 Task: Invite Team Member Softage.1@softage.net to Workspace Business Development and Sales. Invite Team Member Softage.2@softage.net to Workspace Business Development and Sales. Invite Team Member Softage.3@softage.net to Workspace Business Development and Sales. Invite Team Member Softage.4@softage.net to Workspace Business Development and Sales
Action: Mouse moved to (741, 86)
Screenshot: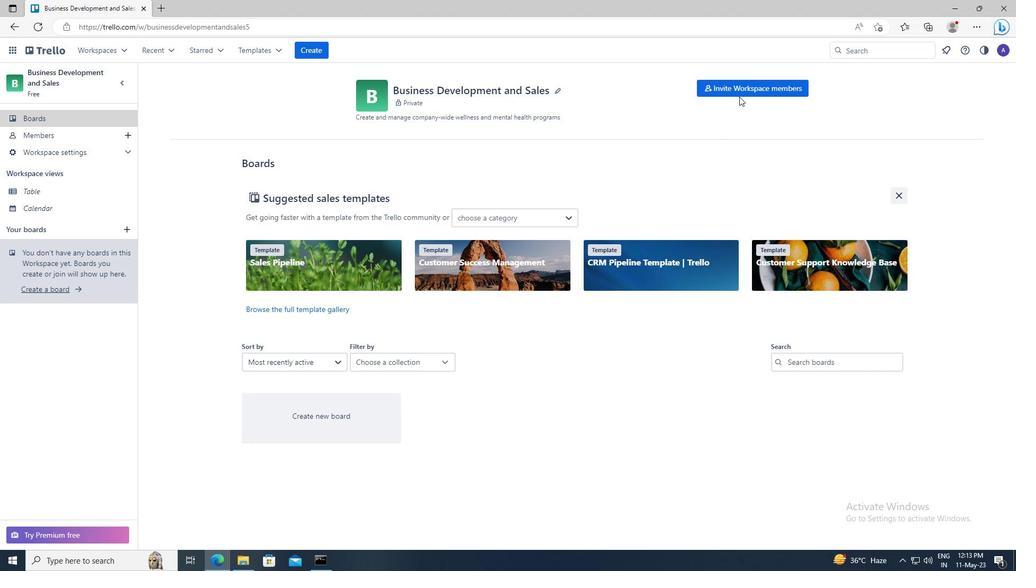 
Action: Mouse pressed left at (741, 86)
Screenshot: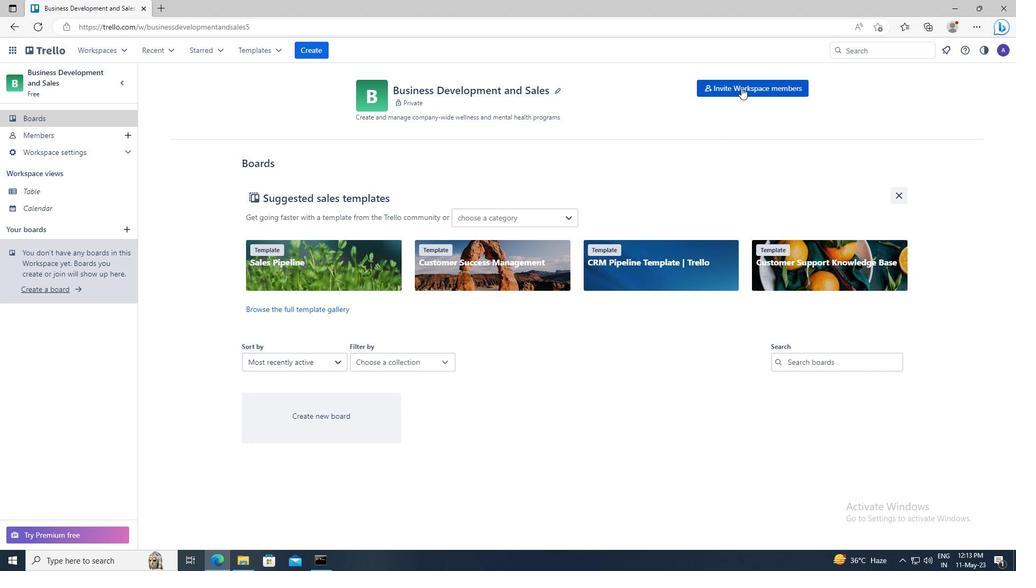 
Action: Mouse moved to (425, 292)
Screenshot: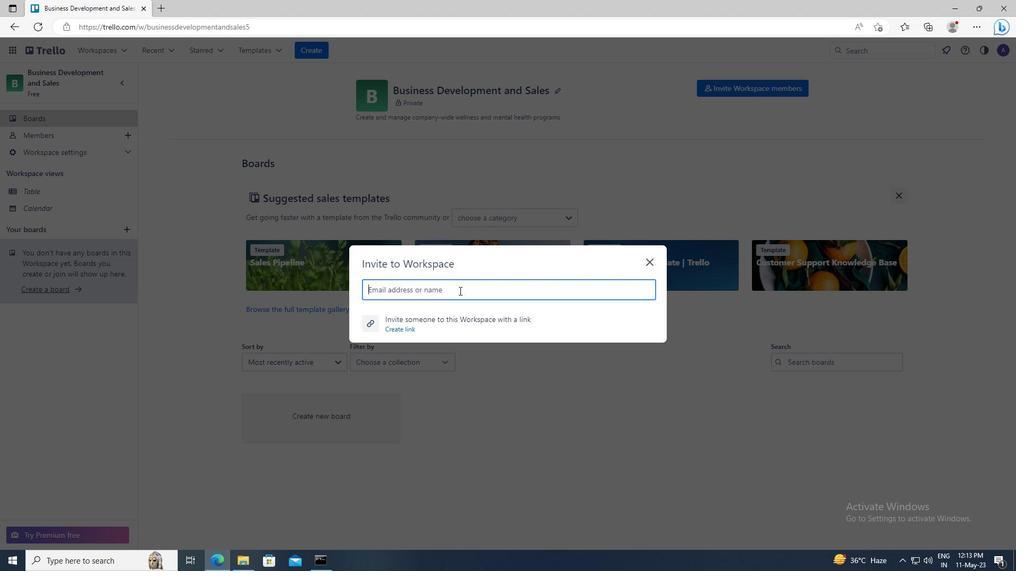 
Action: Mouse pressed left at (425, 292)
Screenshot: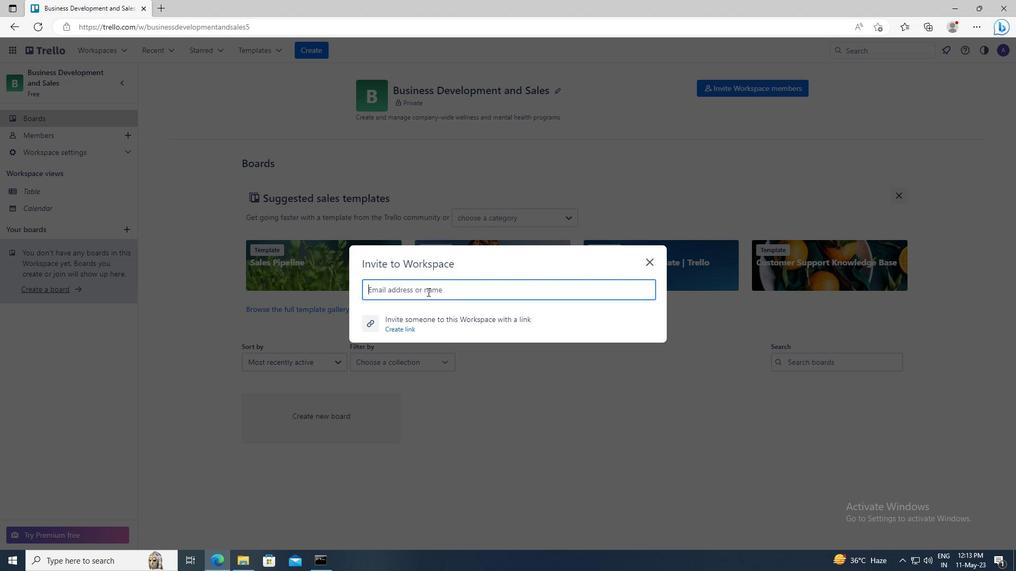
Action: Key pressed <Key.shift>SOFTAGE.1<Key.shift>@SOFTAGE.NET
Screenshot: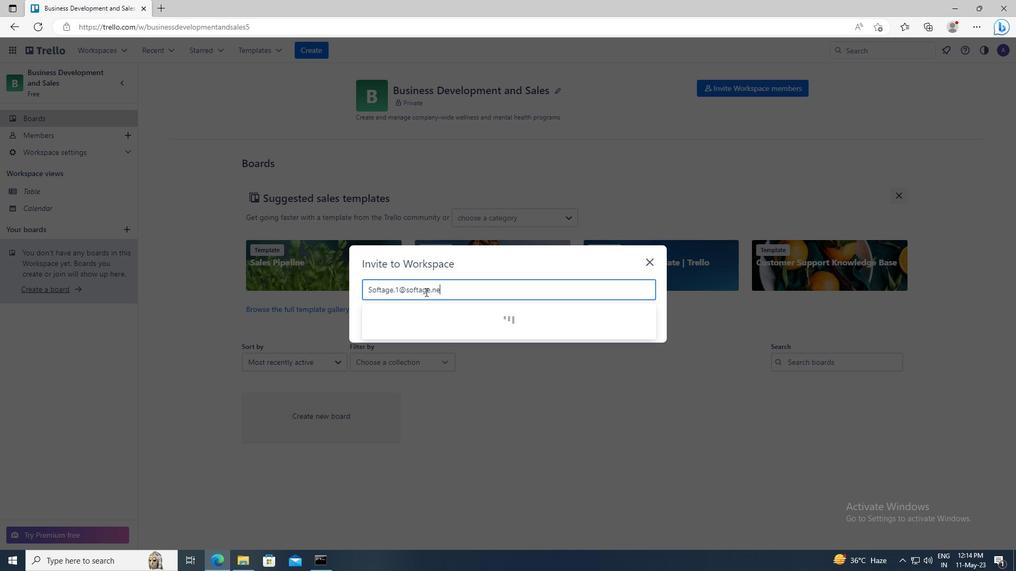 
Action: Mouse moved to (426, 315)
Screenshot: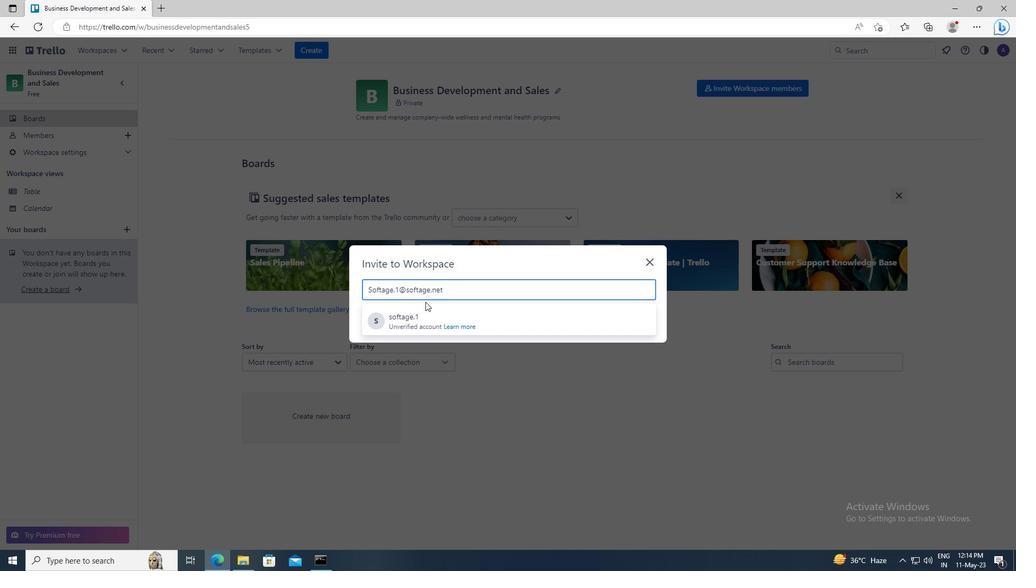 
Action: Mouse pressed left at (426, 315)
Screenshot: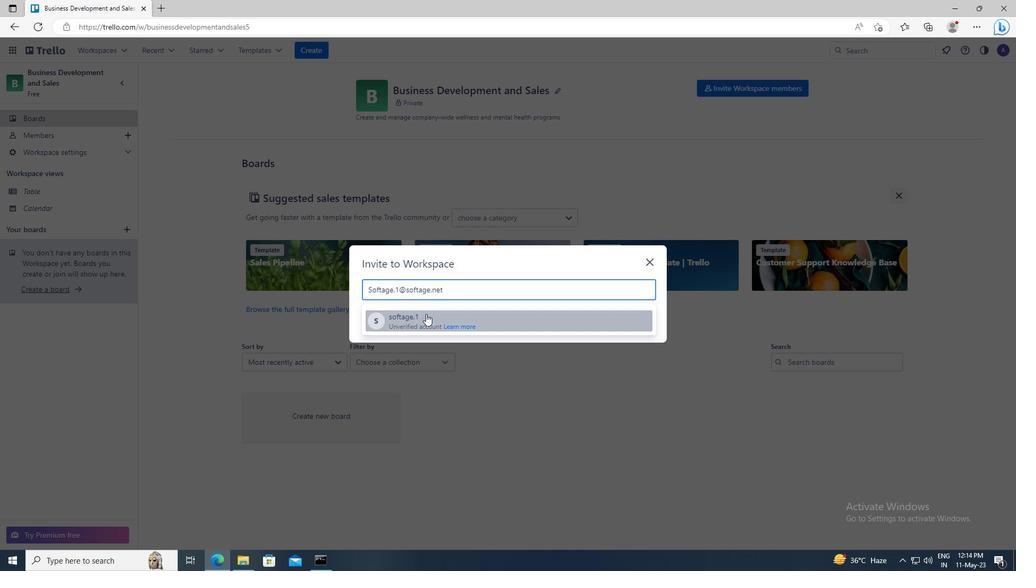 
Action: Mouse moved to (622, 267)
Screenshot: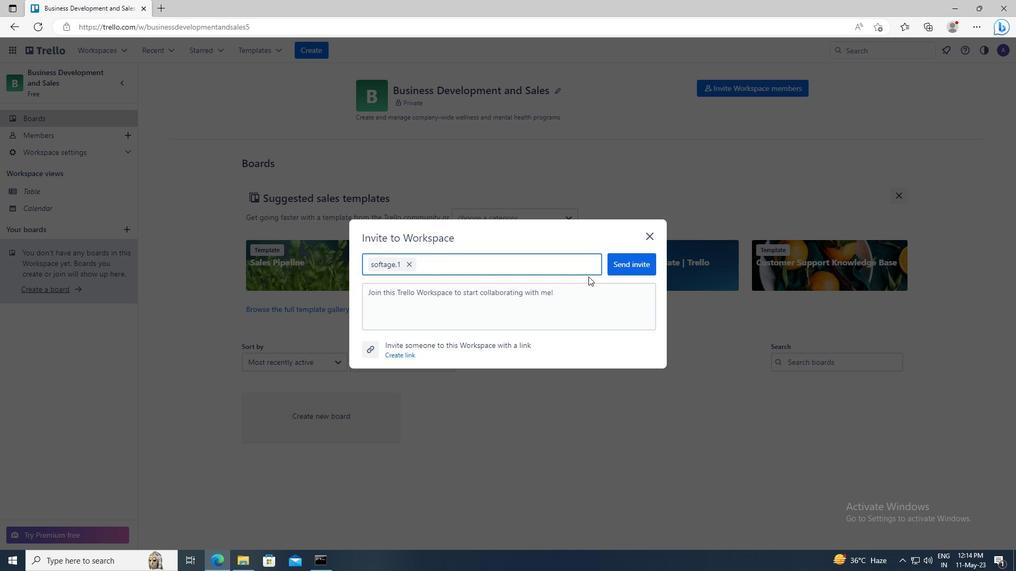 
Action: Mouse pressed left at (622, 267)
Screenshot: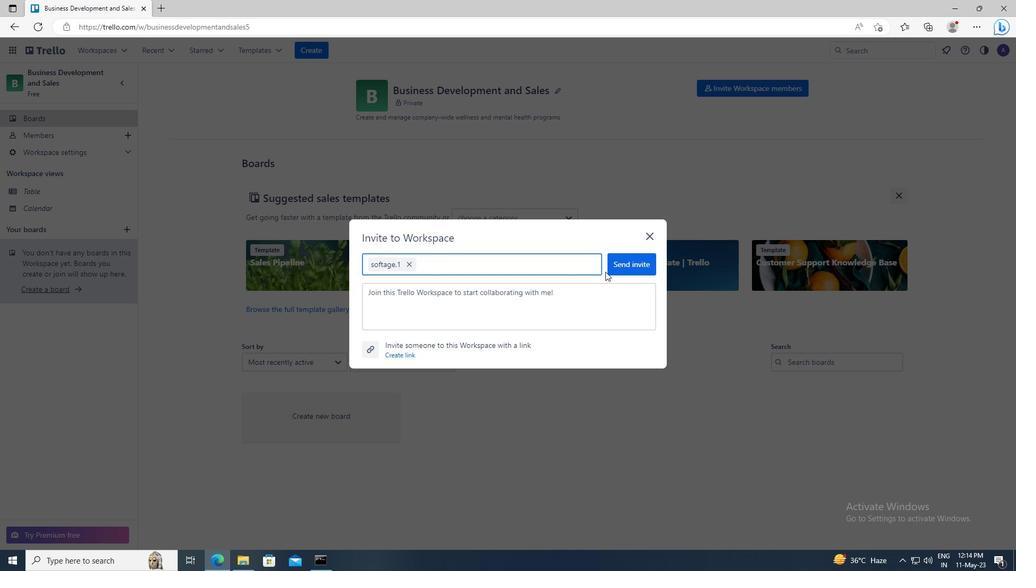 
Action: Mouse moved to (750, 93)
Screenshot: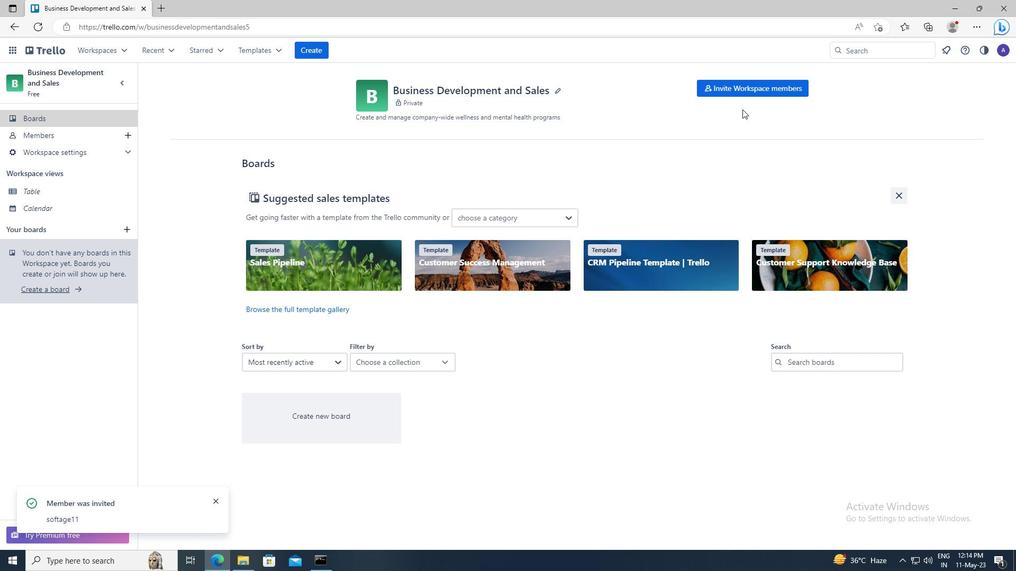 
Action: Mouse pressed left at (750, 93)
Screenshot: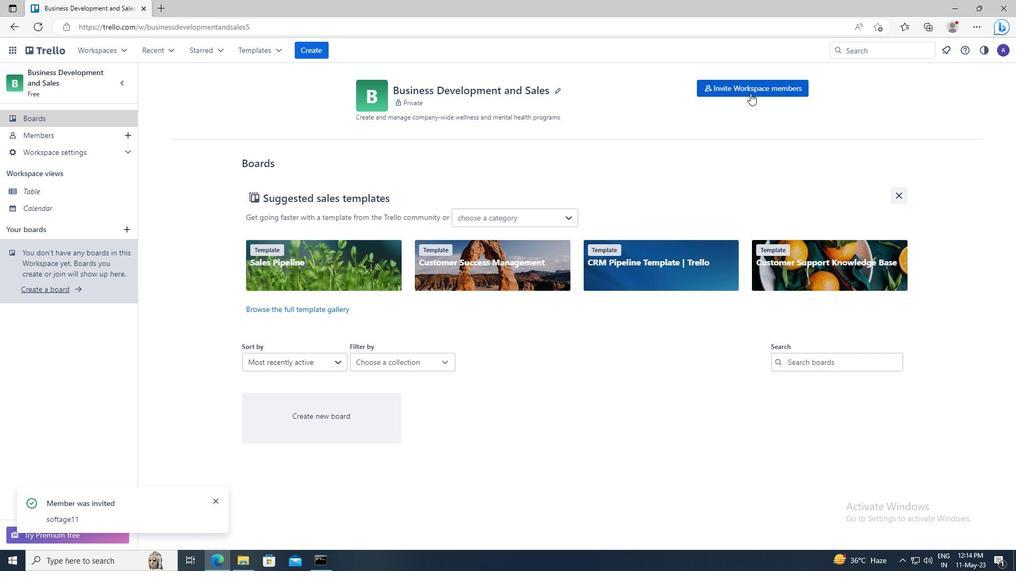 
Action: Mouse moved to (411, 290)
Screenshot: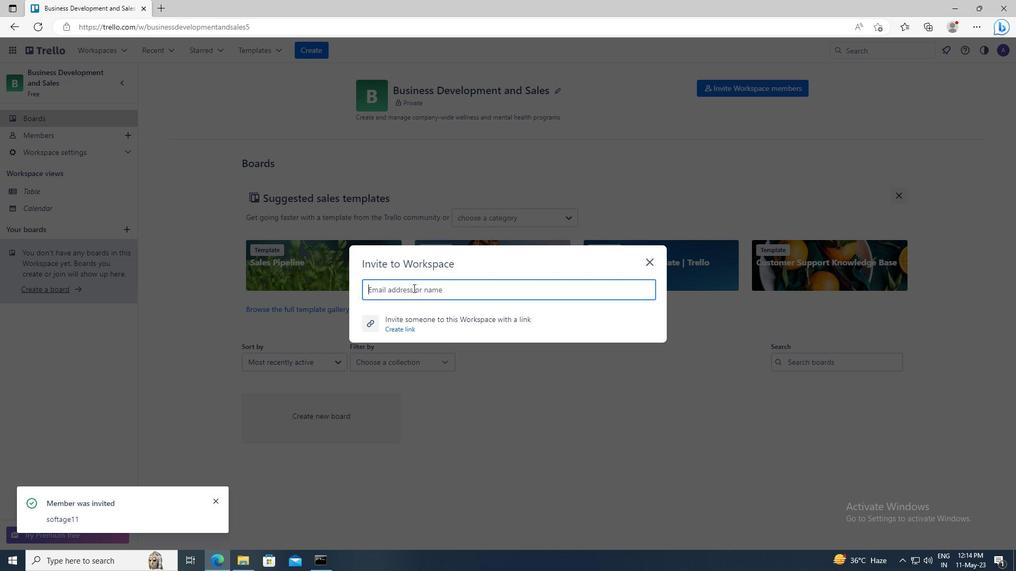
Action: Mouse pressed left at (411, 290)
Screenshot: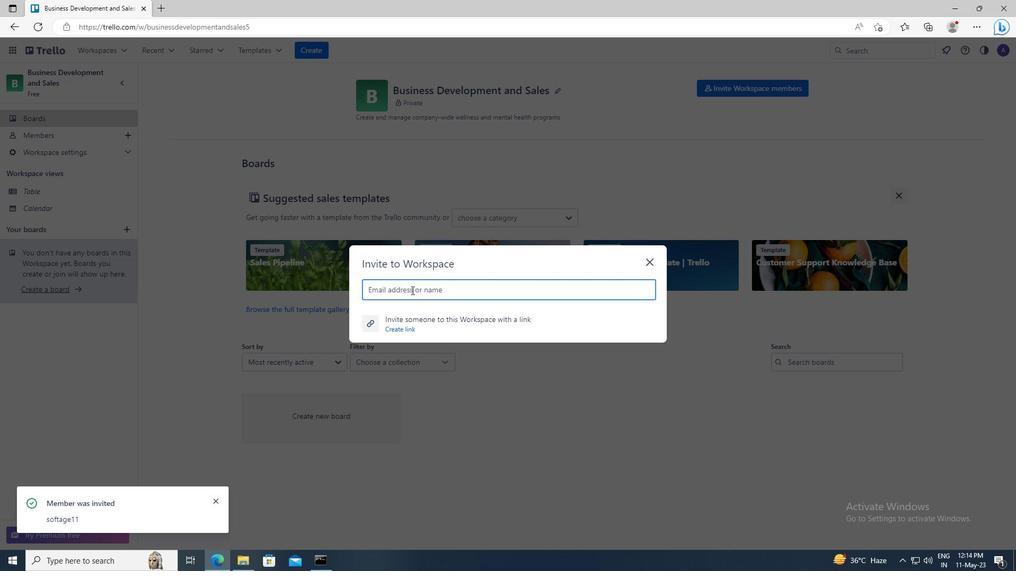 
Action: Key pressed <Key.shift>SOFTAGE.2<Key.shift>@SOFTAGE.NET
Screenshot: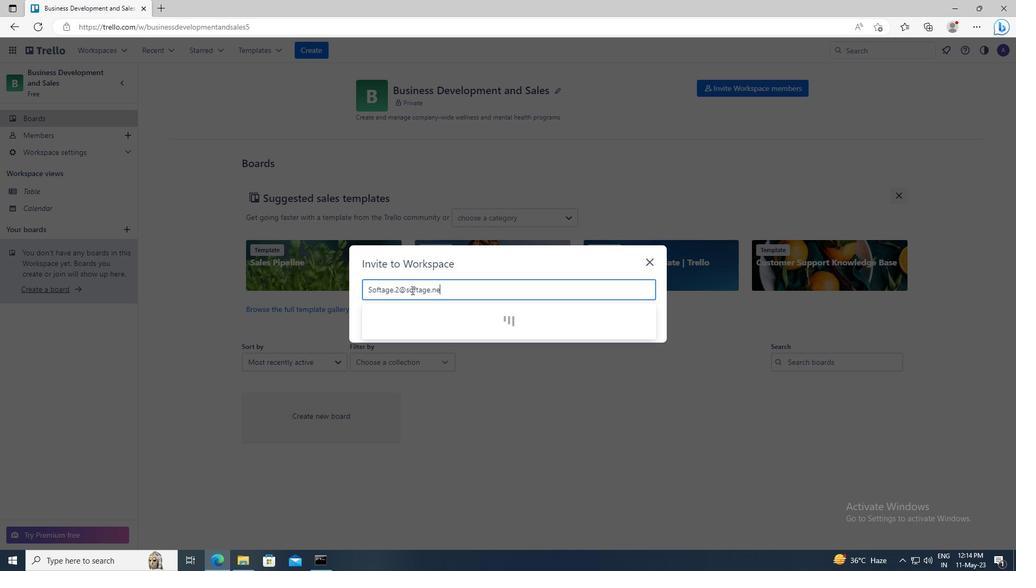 
Action: Mouse moved to (411, 319)
Screenshot: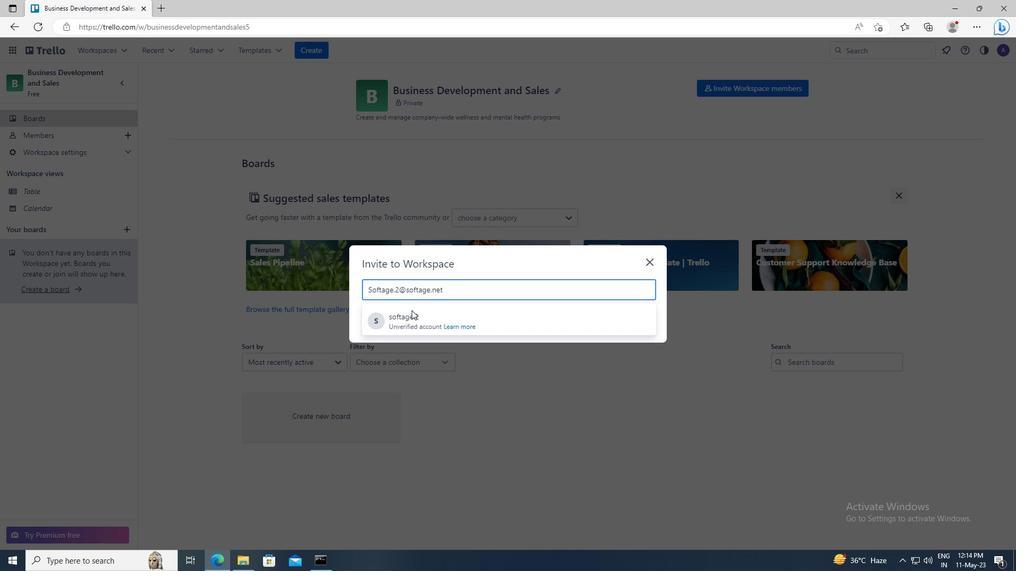 
Action: Mouse pressed left at (411, 319)
Screenshot: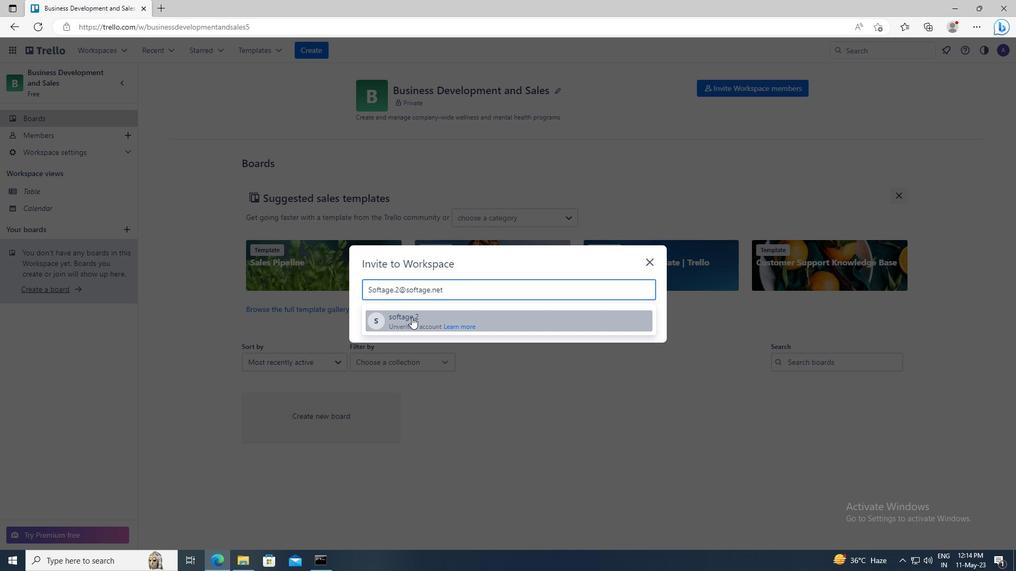 
Action: Mouse moved to (615, 265)
Screenshot: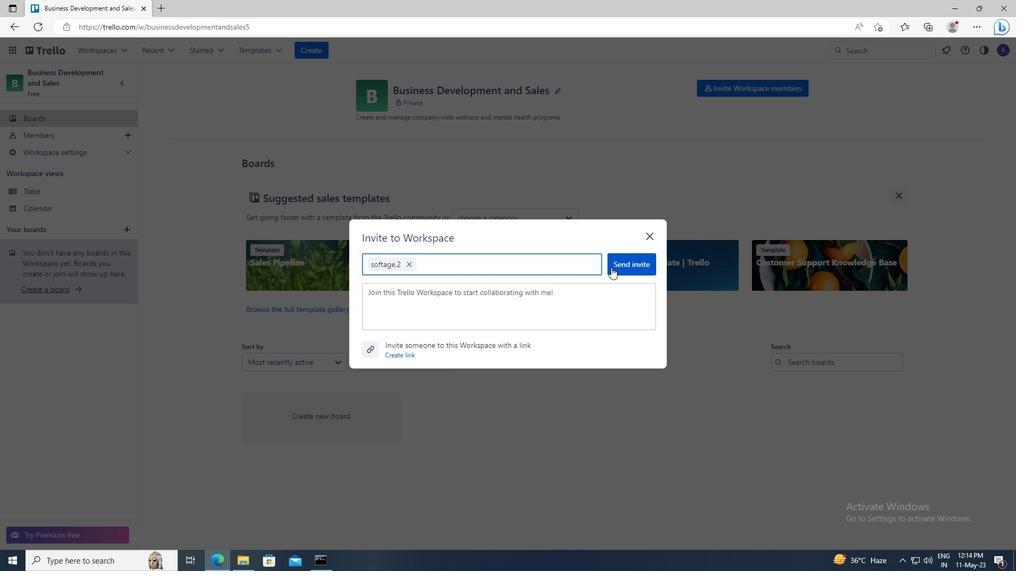 
Action: Mouse pressed left at (615, 265)
Screenshot: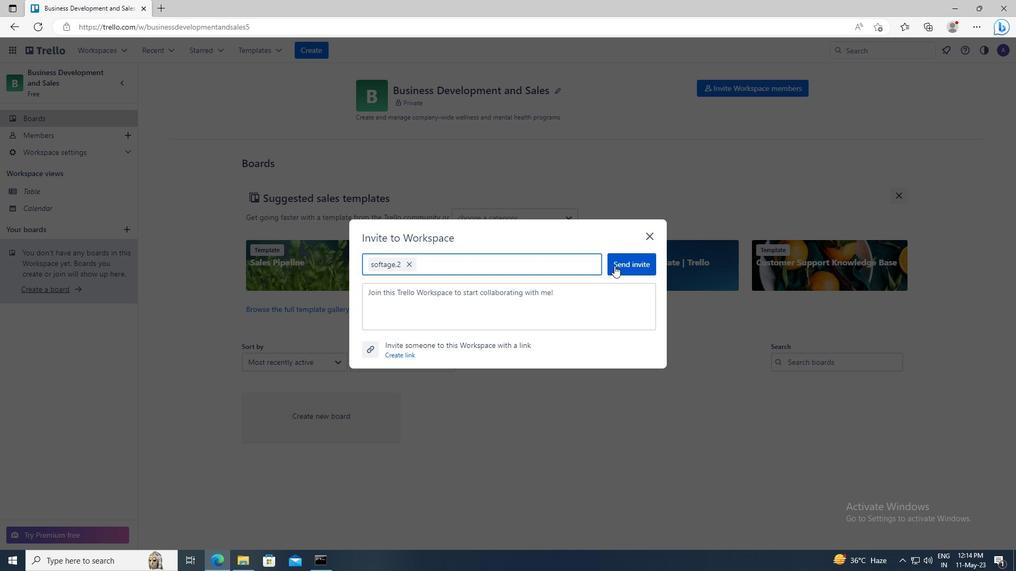
Action: Mouse moved to (752, 90)
Screenshot: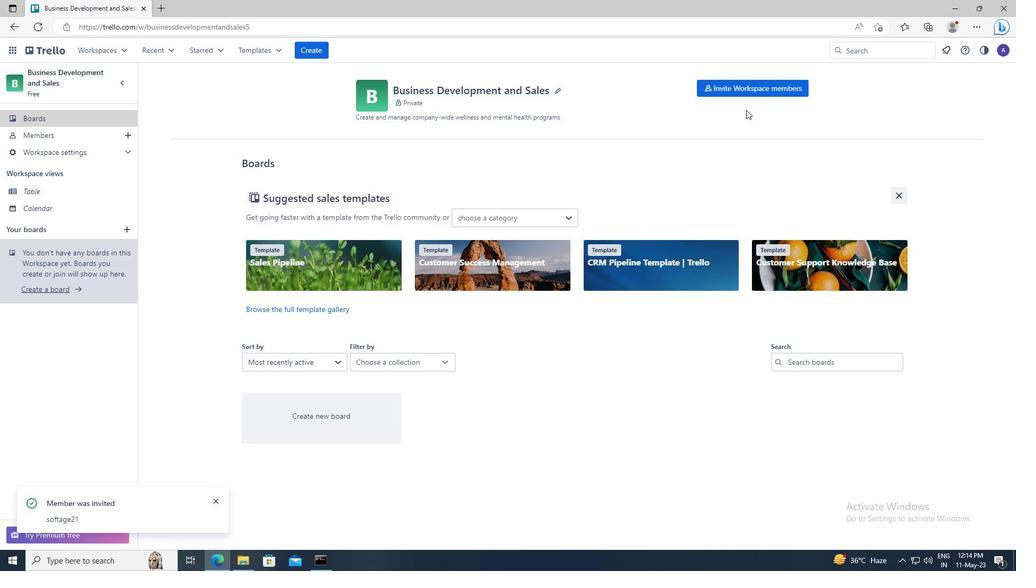 
Action: Mouse pressed left at (752, 90)
Screenshot: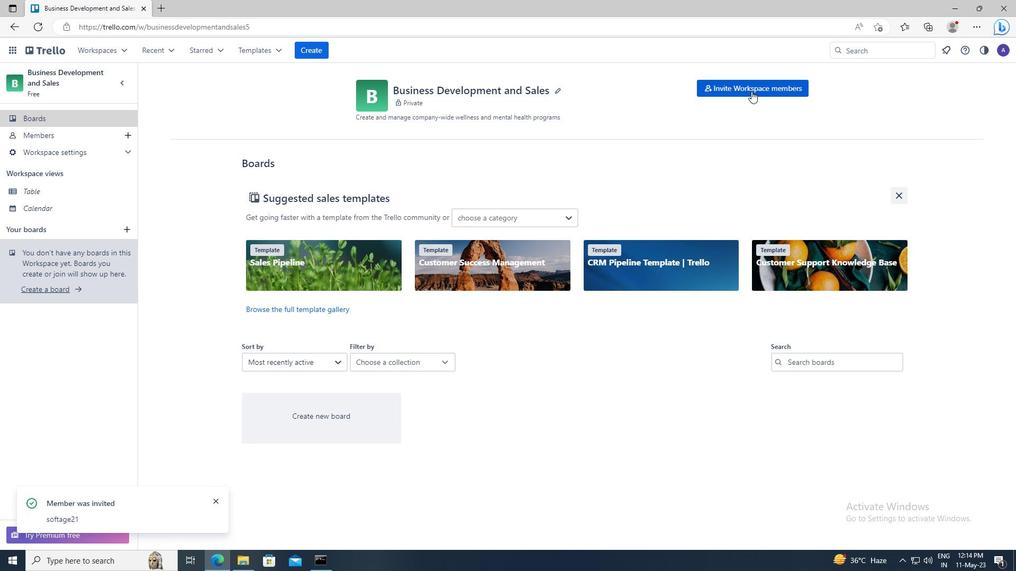 
Action: Mouse moved to (429, 290)
Screenshot: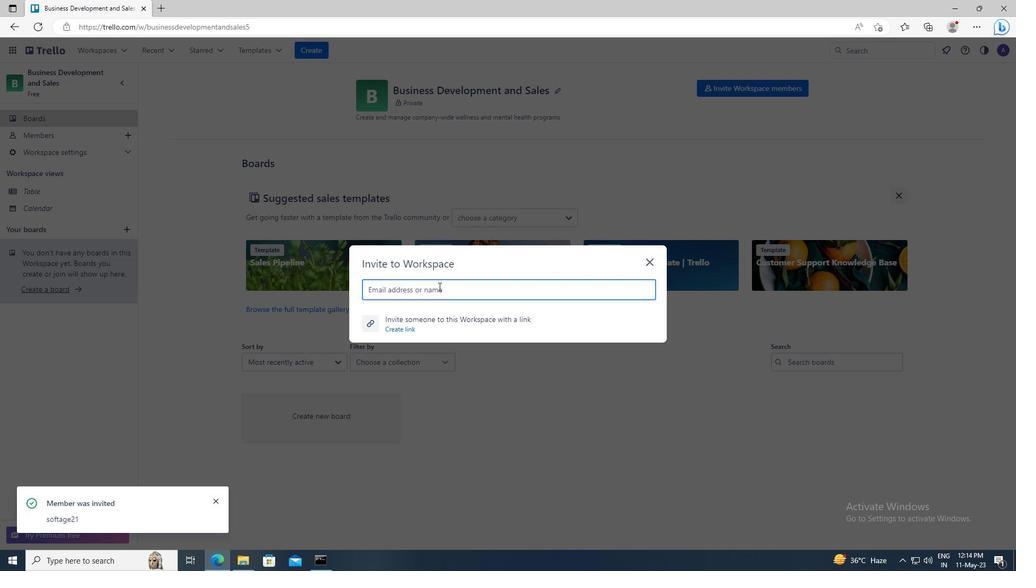 
Action: Mouse pressed left at (429, 290)
Screenshot: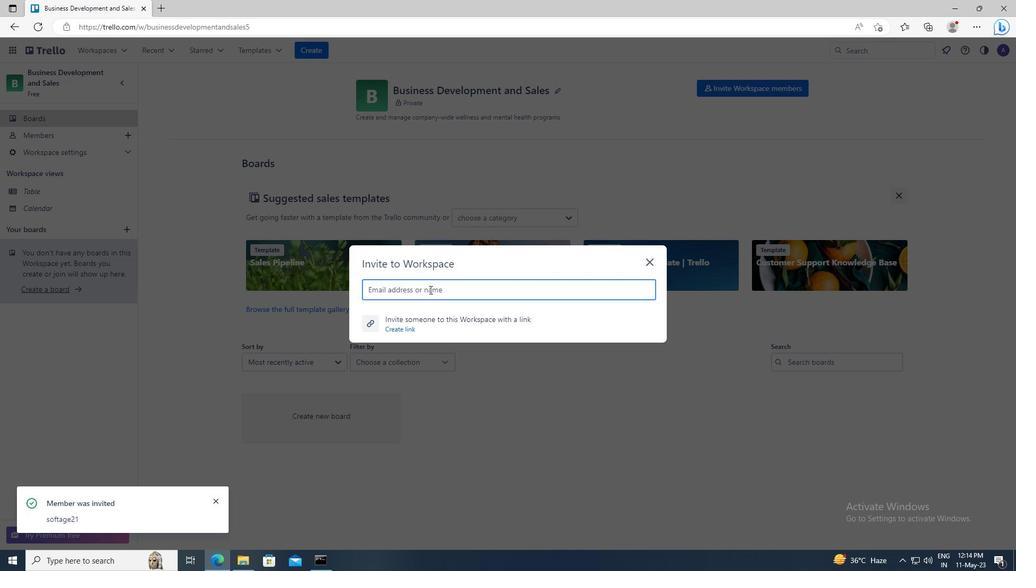 
Action: Key pressed <Key.shift>SOFTAGE.3<Key.shift>@SOFTAGE.NET
Screenshot: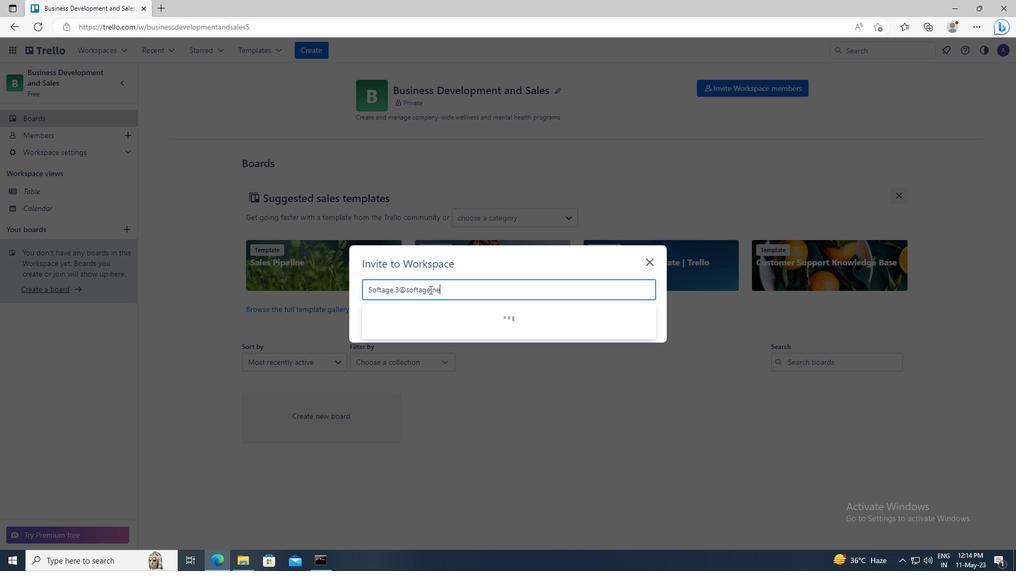 
Action: Mouse moved to (427, 313)
Screenshot: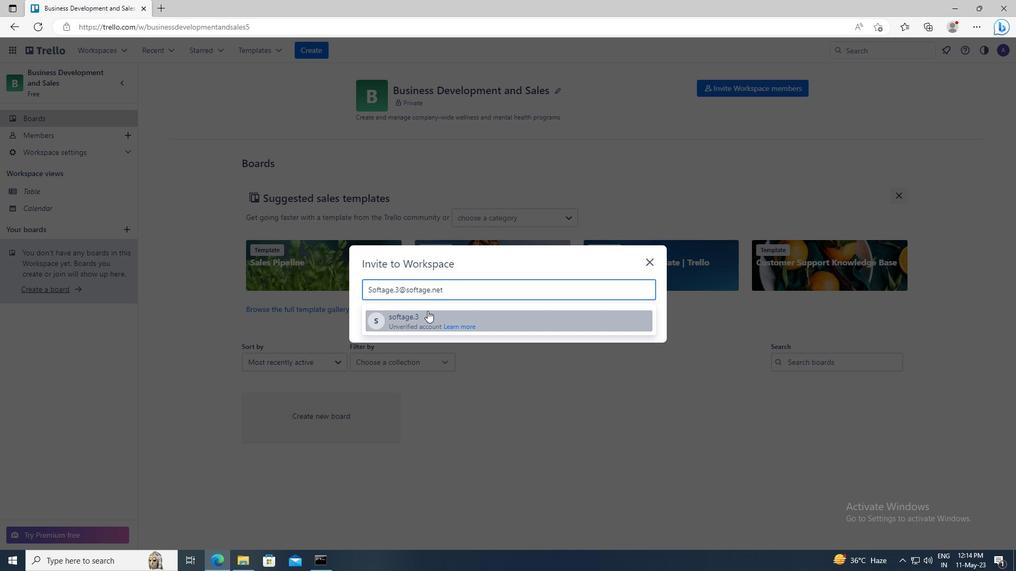 
Action: Mouse pressed left at (427, 313)
Screenshot: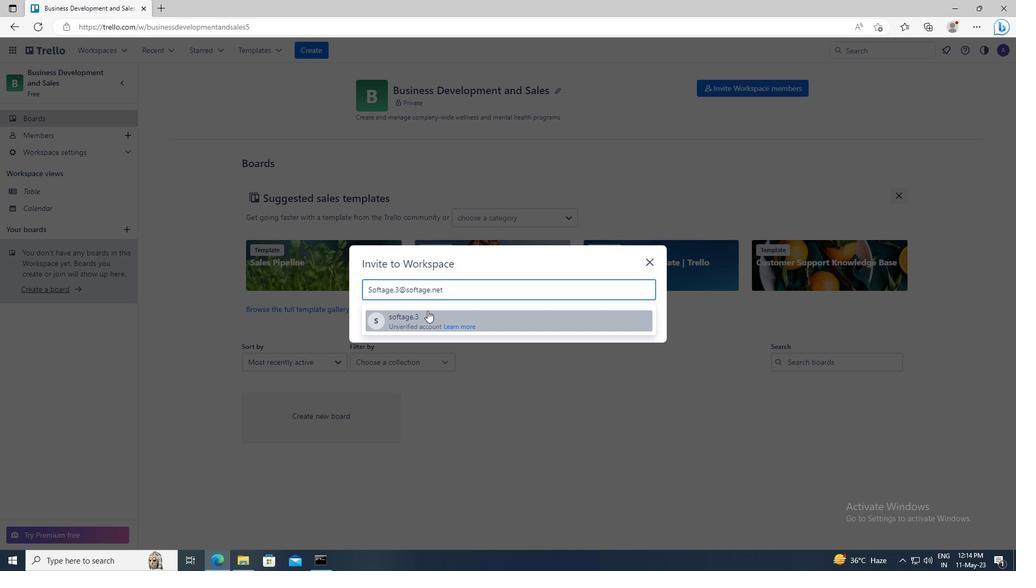 
Action: Mouse moved to (623, 263)
Screenshot: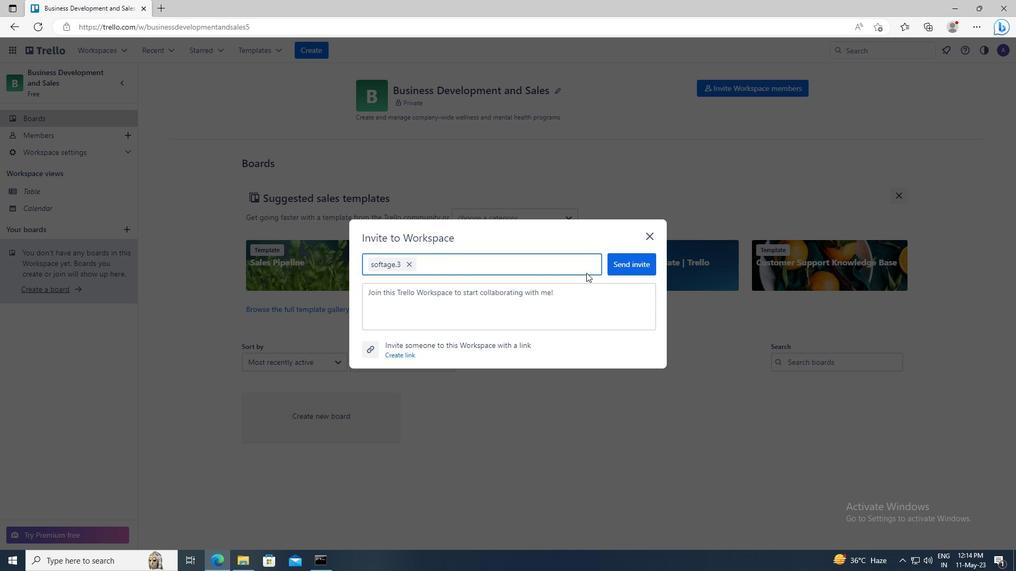 
Action: Mouse pressed left at (623, 263)
Screenshot: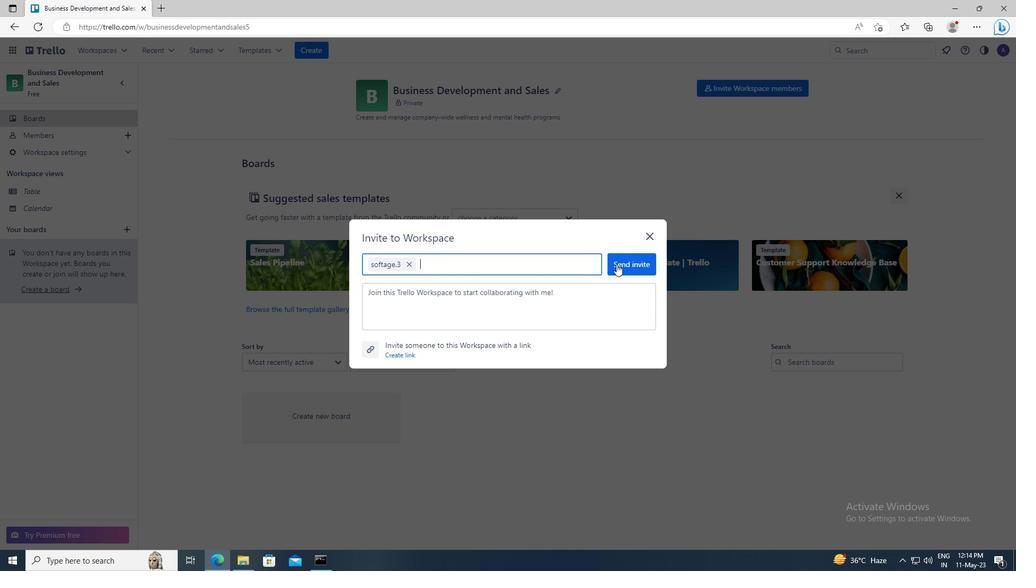 
Action: Mouse moved to (730, 92)
Screenshot: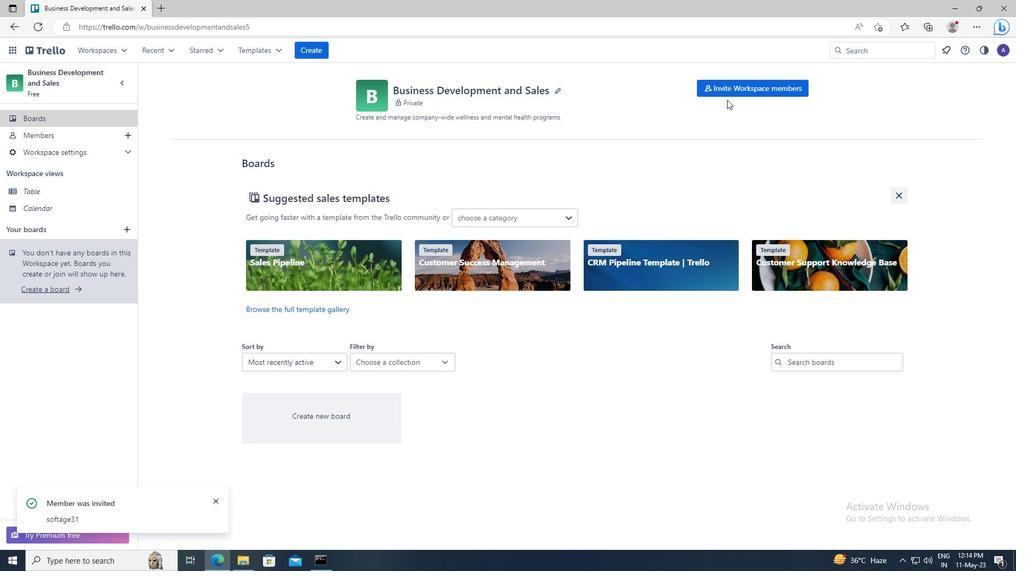 
Action: Mouse pressed left at (730, 92)
Screenshot: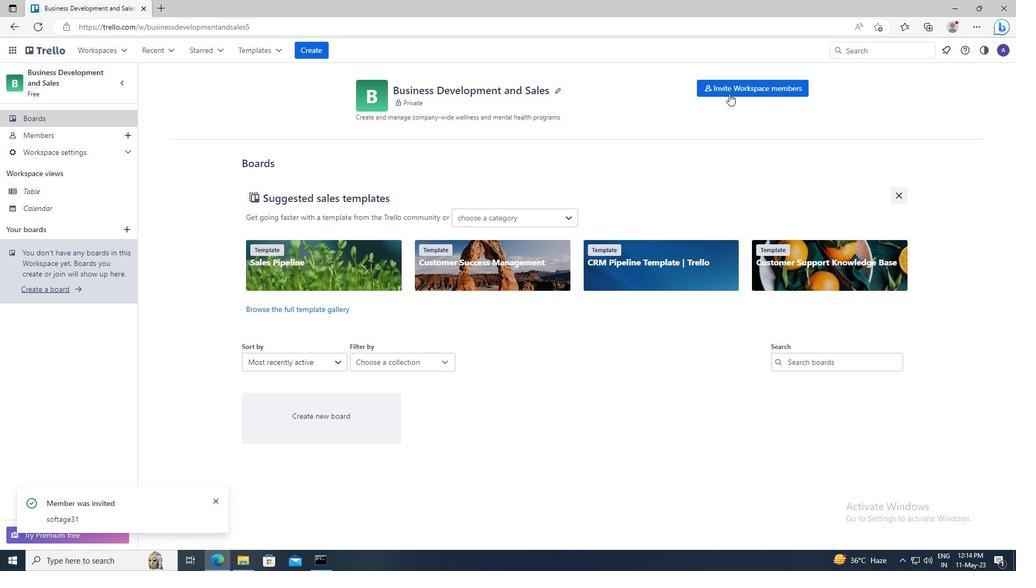
Action: Mouse moved to (428, 290)
Screenshot: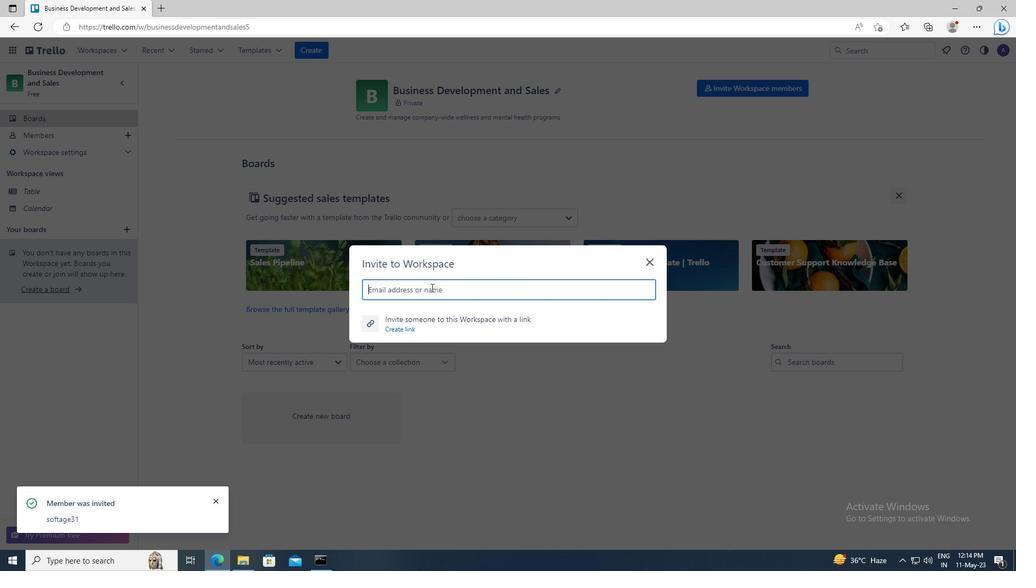 
Action: Mouse pressed left at (428, 290)
Screenshot: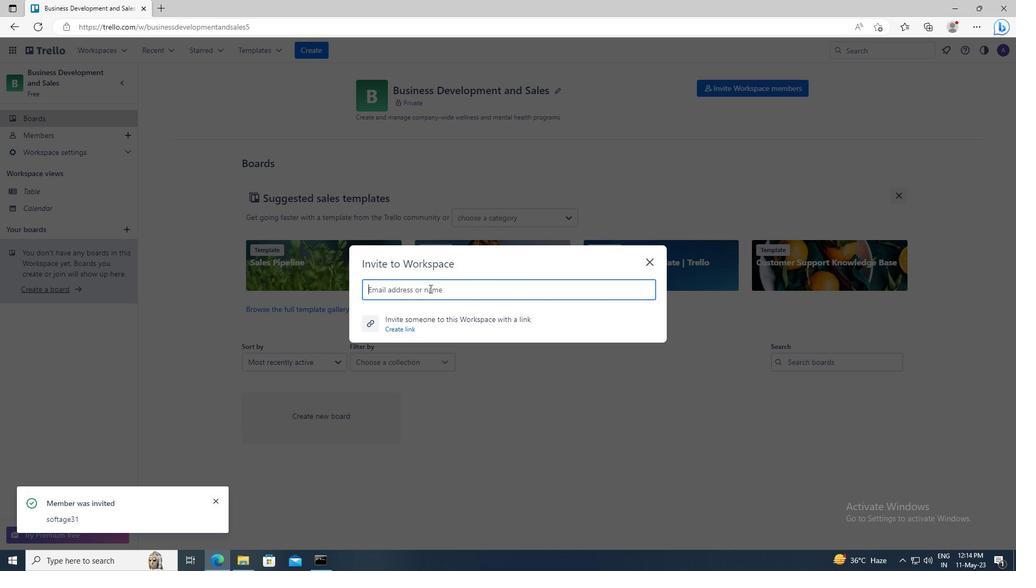 
Action: Key pressed <Key.shift>SOFTAGE.4<Key.shift>@SOFTAGE.NET
Screenshot: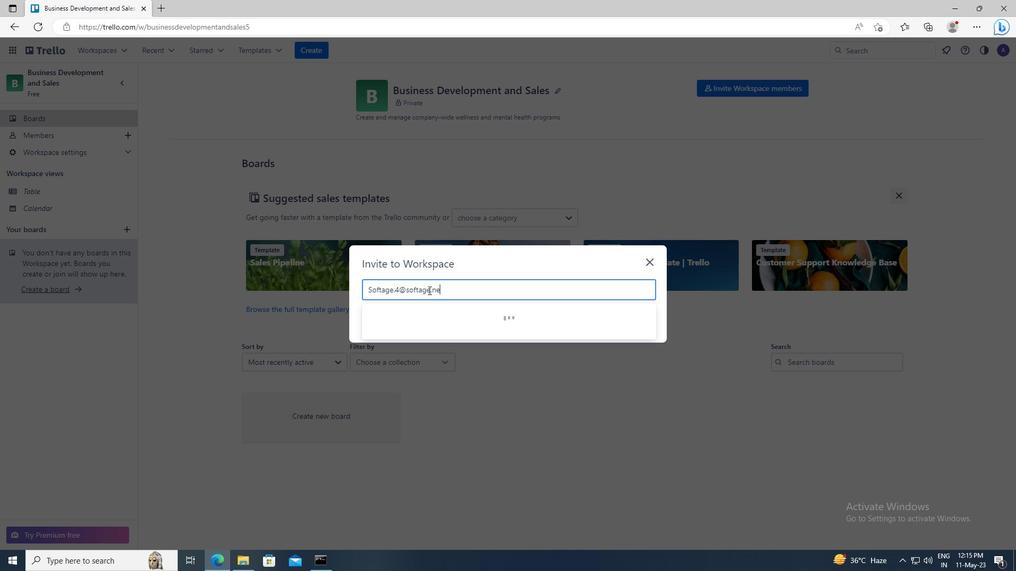 
Action: Mouse moved to (427, 317)
Screenshot: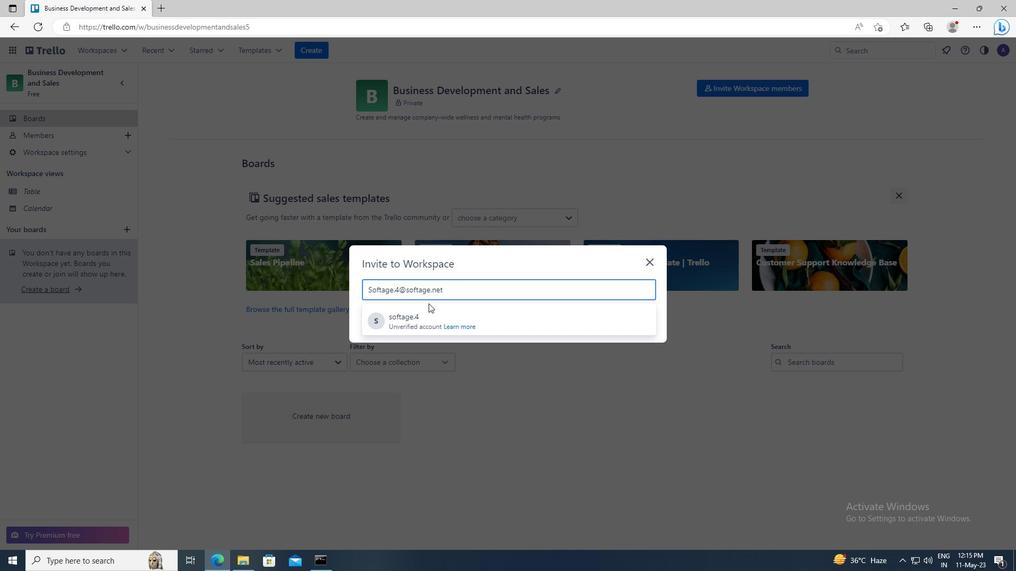 
Action: Mouse pressed left at (427, 317)
Screenshot: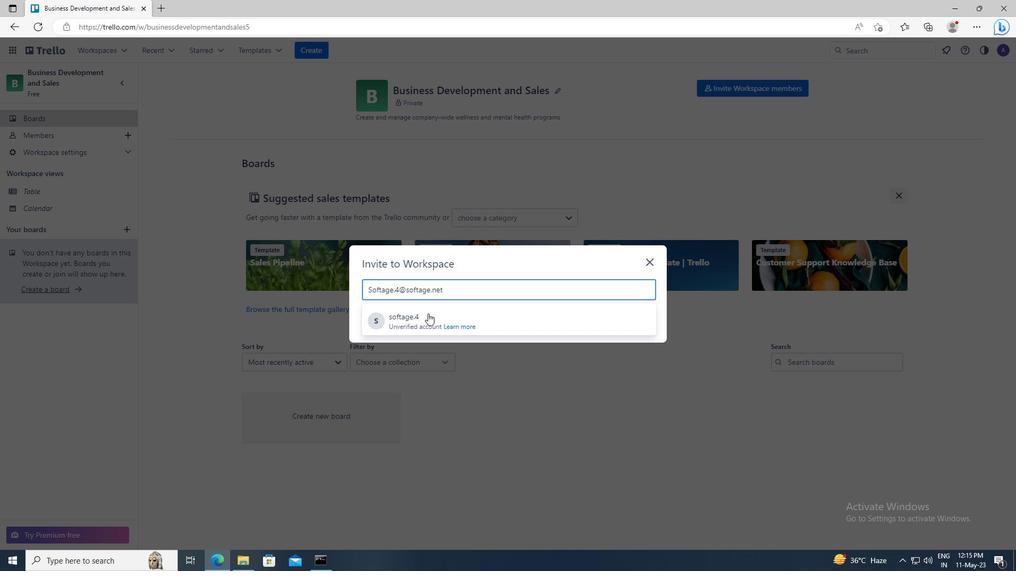 
Action: Mouse moved to (615, 272)
Screenshot: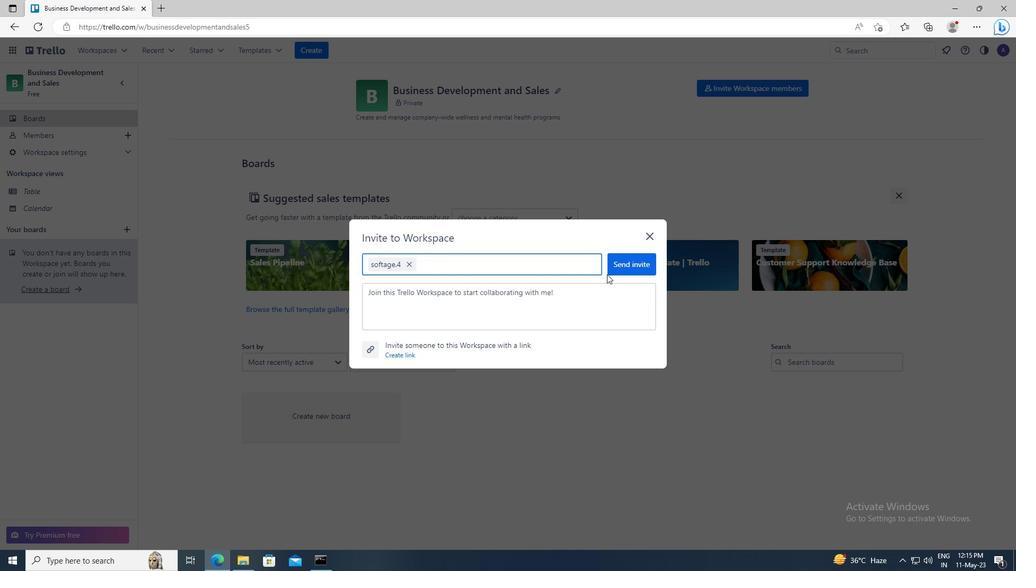
Action: Mouse pressed left at (615, 272)
Screenshot: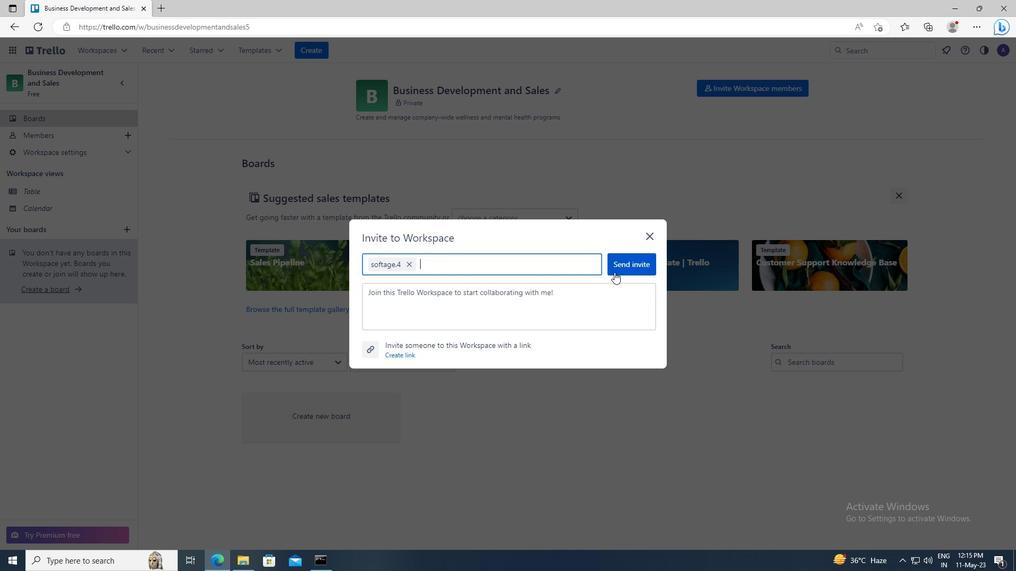 
